 Task: Log work in the project TruTech for the issue 'Implement a new cloud-based customer service platform for a company with omnichannel communication and AI-powered chatbots' spent time as '3w 6d 16h 19m' and remaining time as '4w 1d 12h 36m' and clone the issue. Now add the issue to the epic 'Incident Response Planning'.
Action: Mouse moved to (1107, 393)
Screenshot: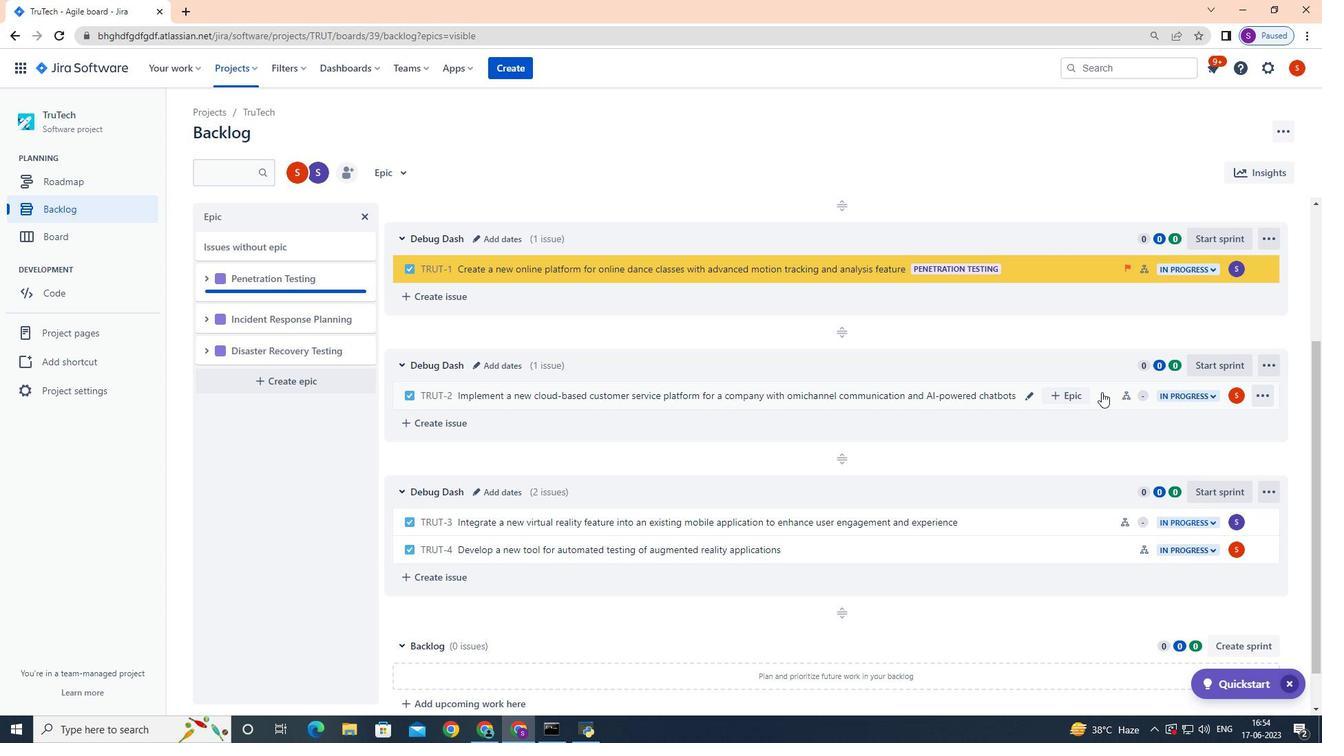 
Action: Mouse pressed left at (1107, 393)
Screenshot: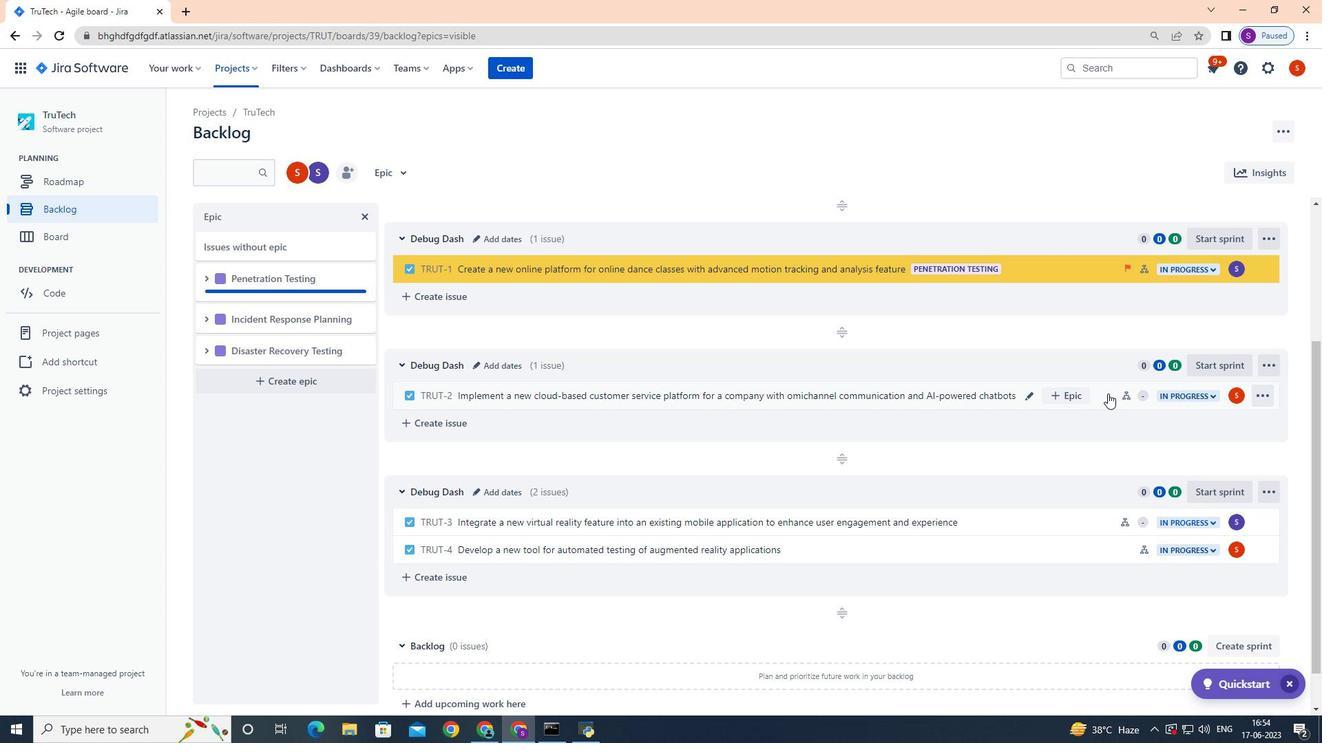 
Action: Mouse moved to (1262, 212)
Screenshot: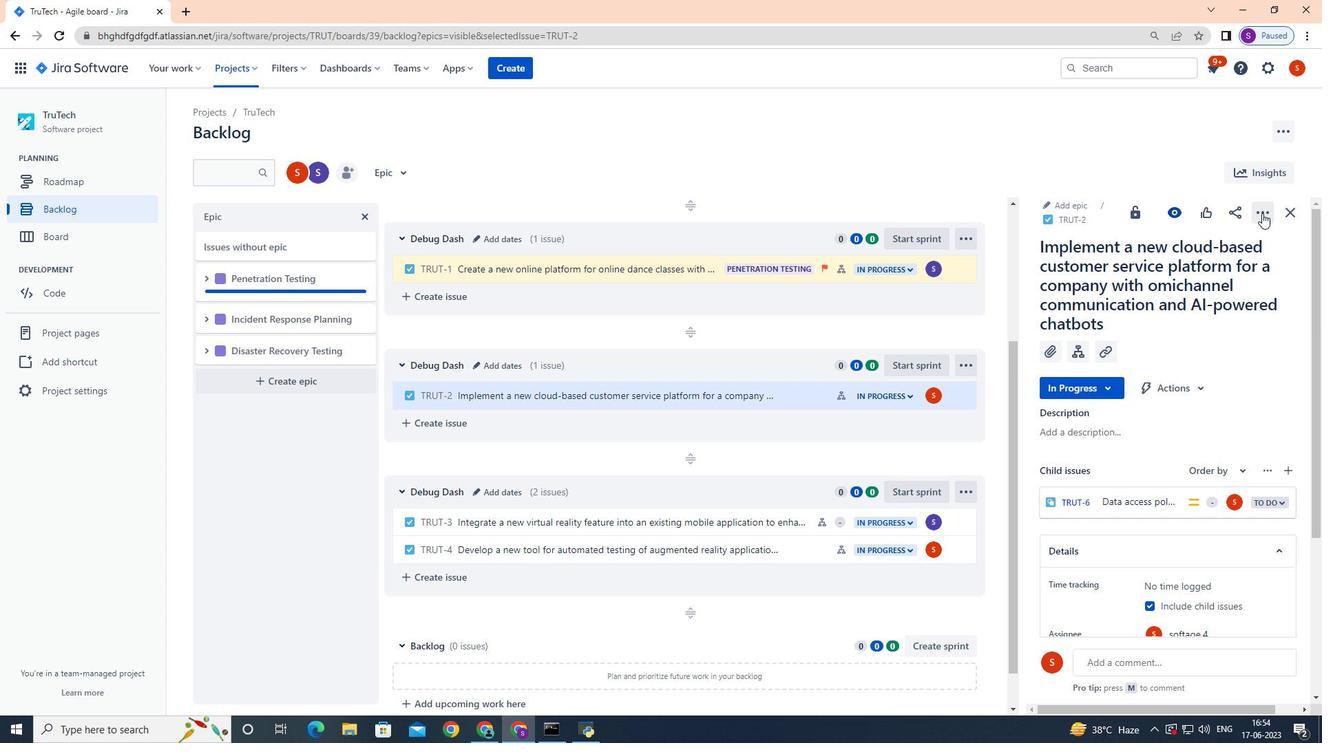 
Action: Mouse pressed left at (1262, 212)
Screenshot: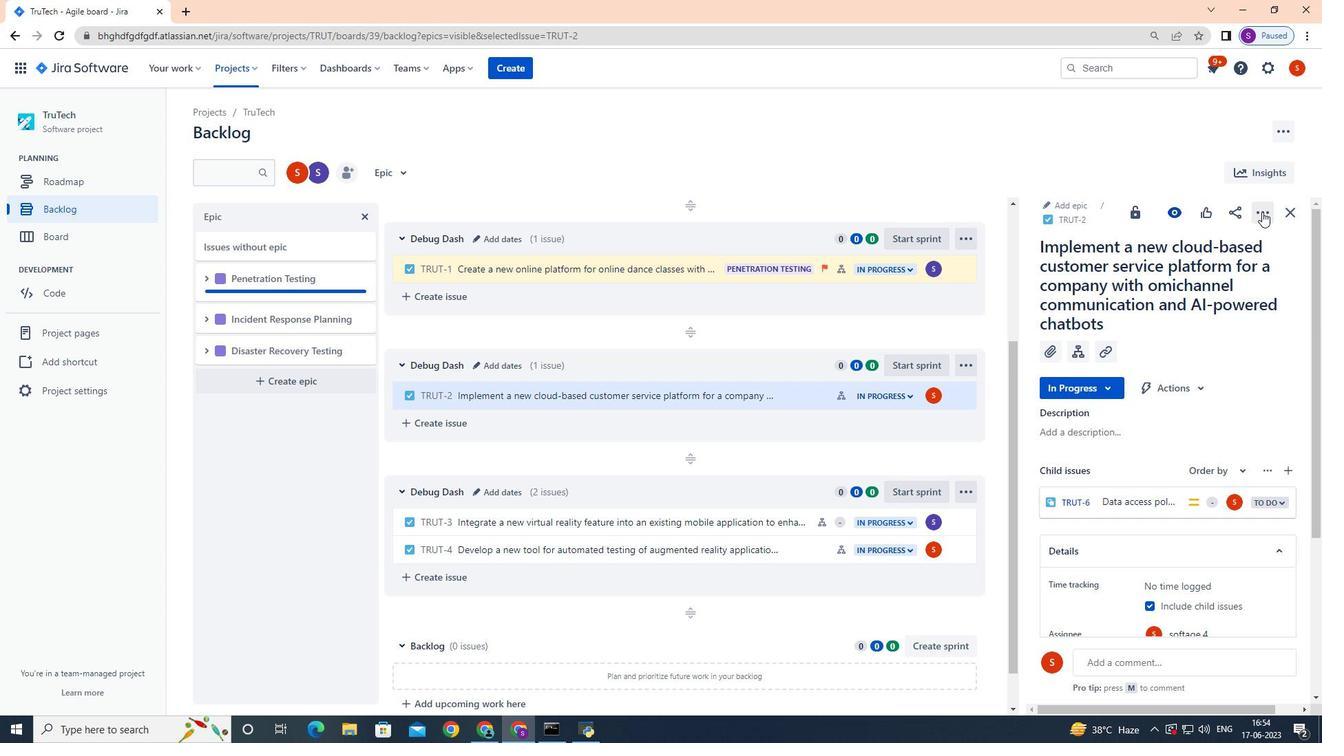 
Action: Mouse moved to (1217, 249)
Screenshot: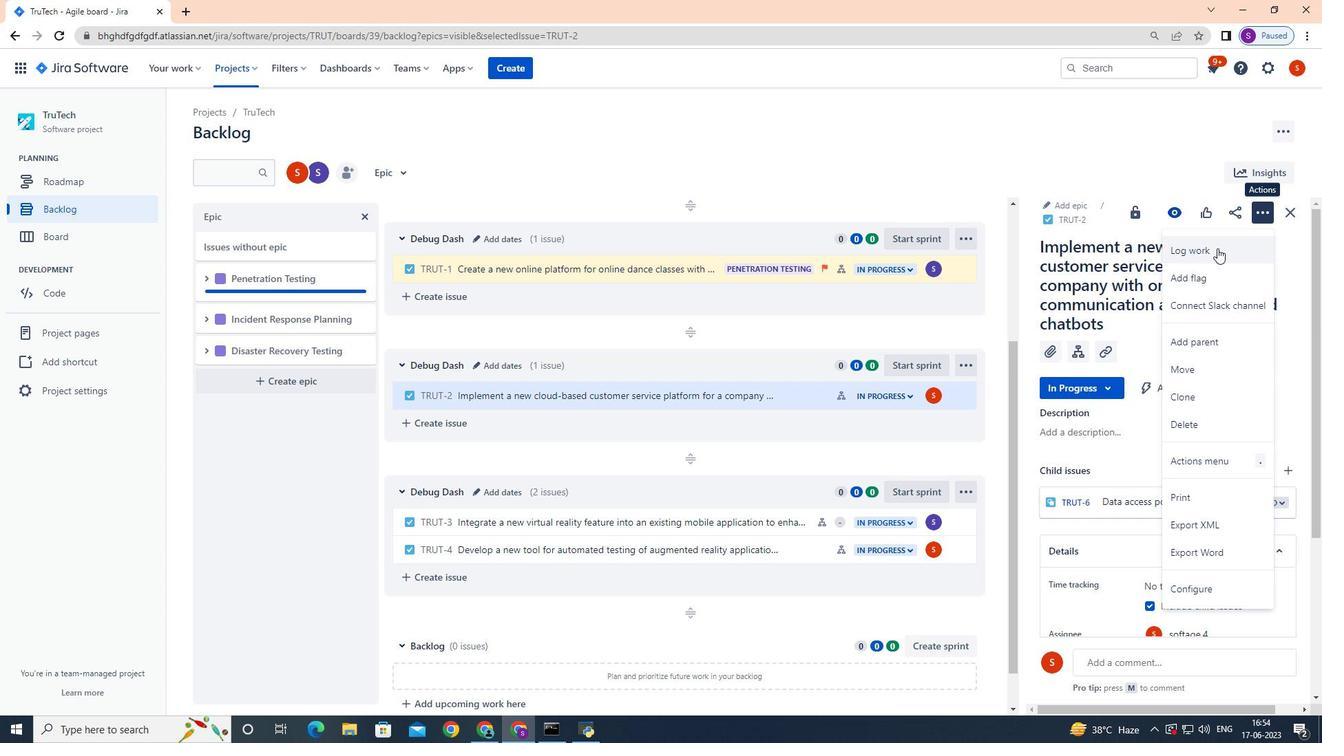 
Action: Mouse pressed left at (1217, 249)
Screenshot: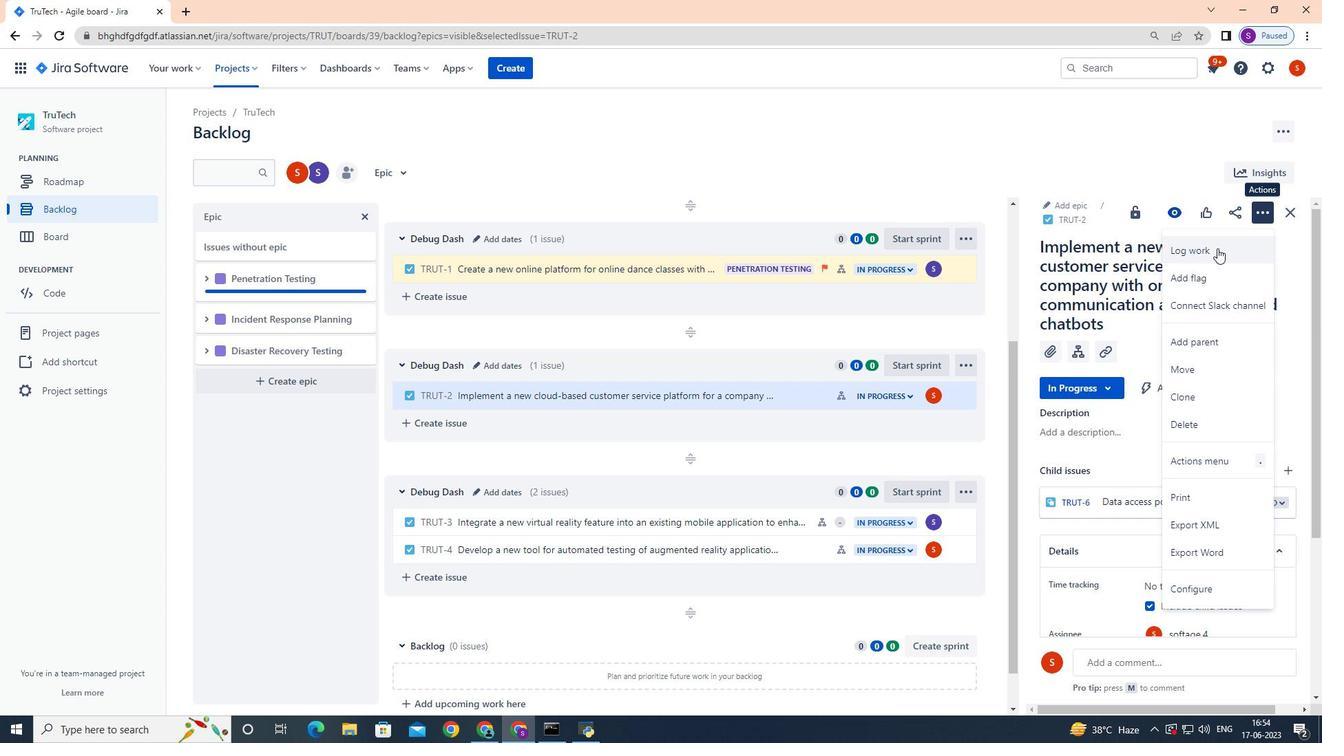 
Action: Mouse moved to (1216, 249)
Screenshot: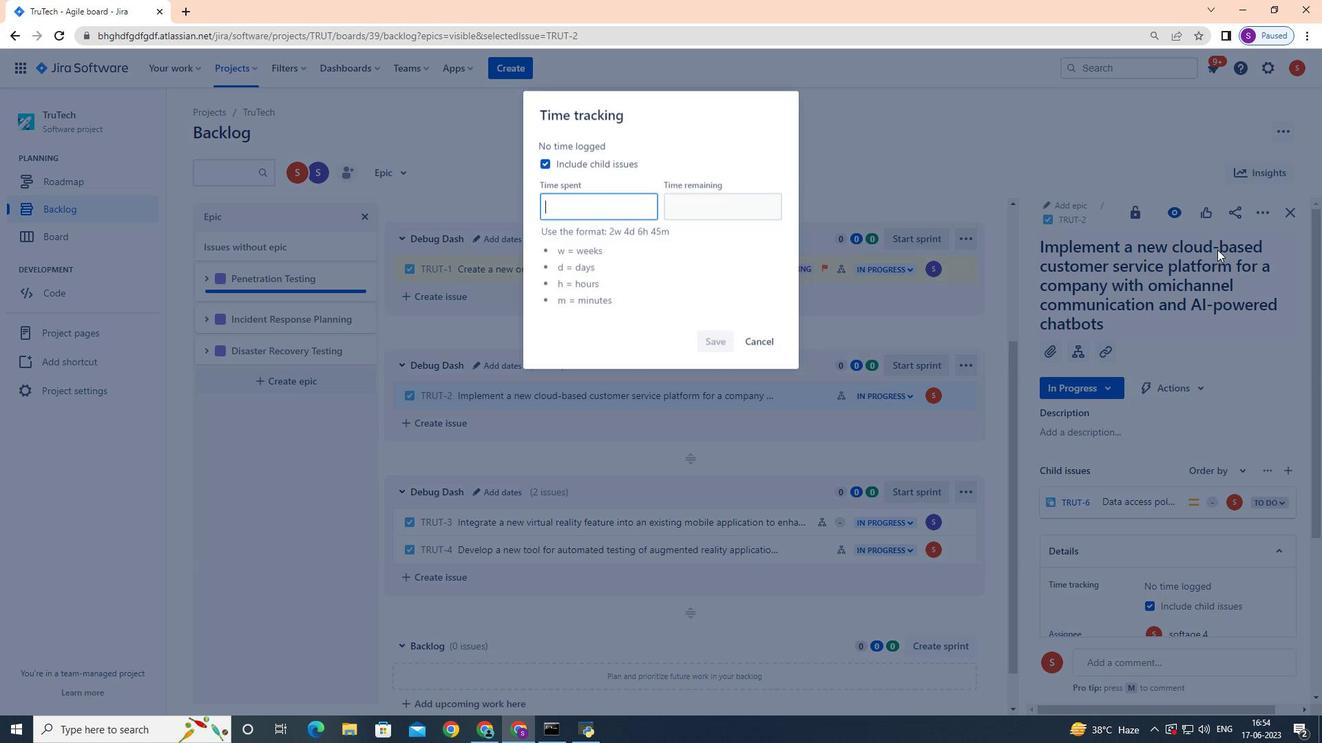 
Action: Key pressed 3w<Key.space>6d<Key.space>16h<Key.space>19m
Screenshot: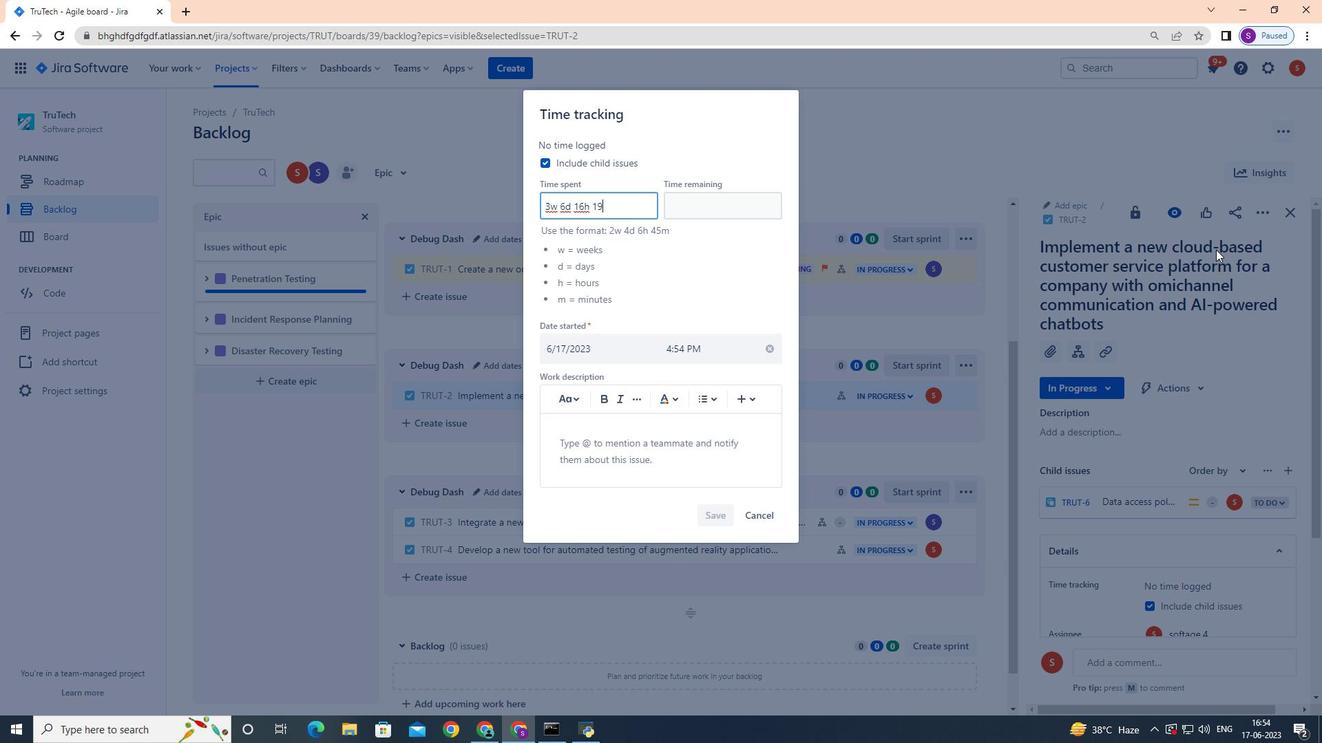 
Action: Mouse moved to (706, 202)
Screenshot: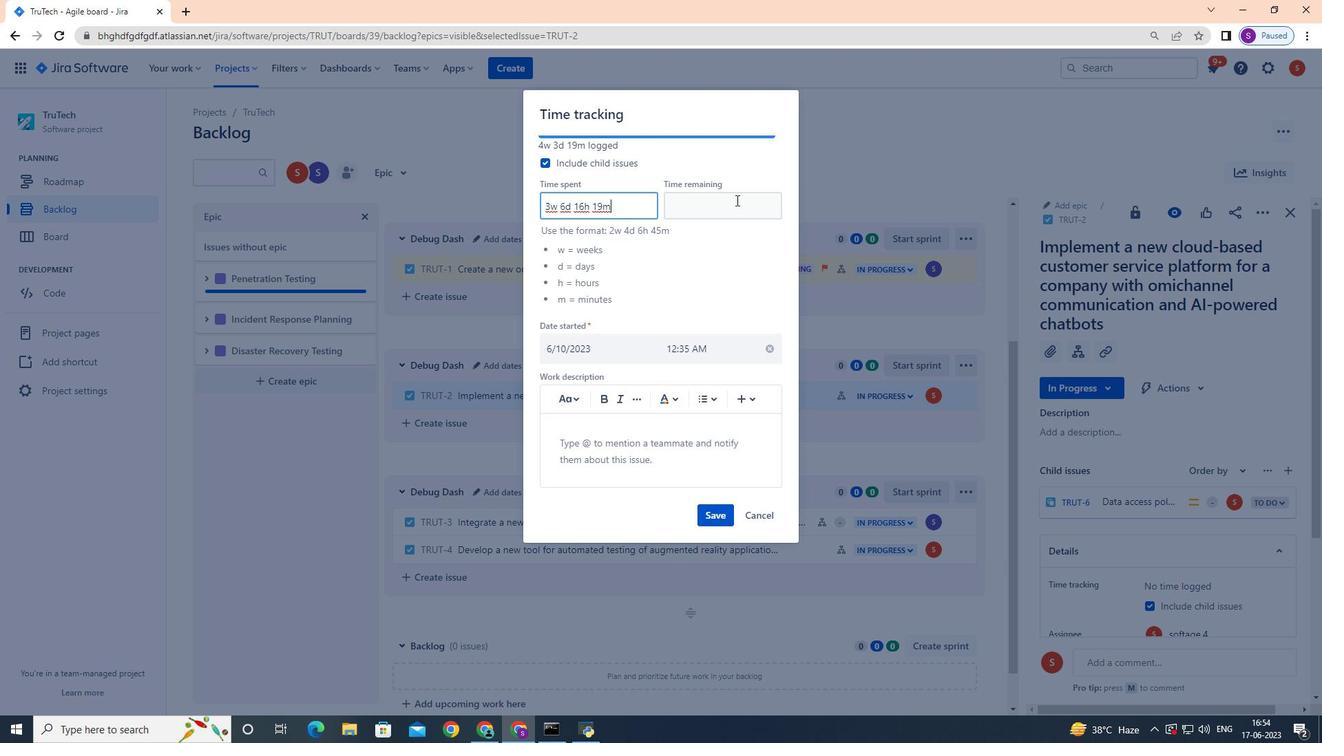
Action: Mouse pressed left at (706, 202)
Screenshot: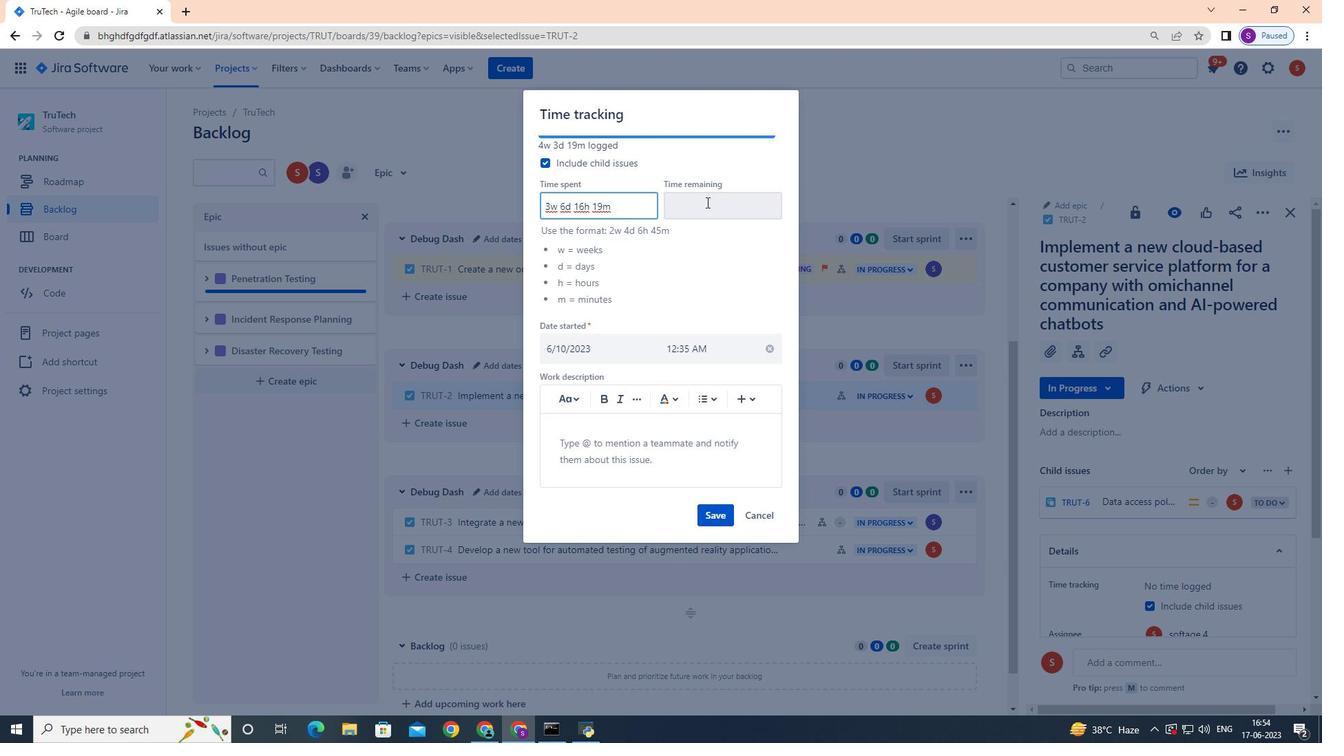 
Action: Key pressed 4w<Key.space>1d<Key.space>12h<Key.space>36m
Screenshot: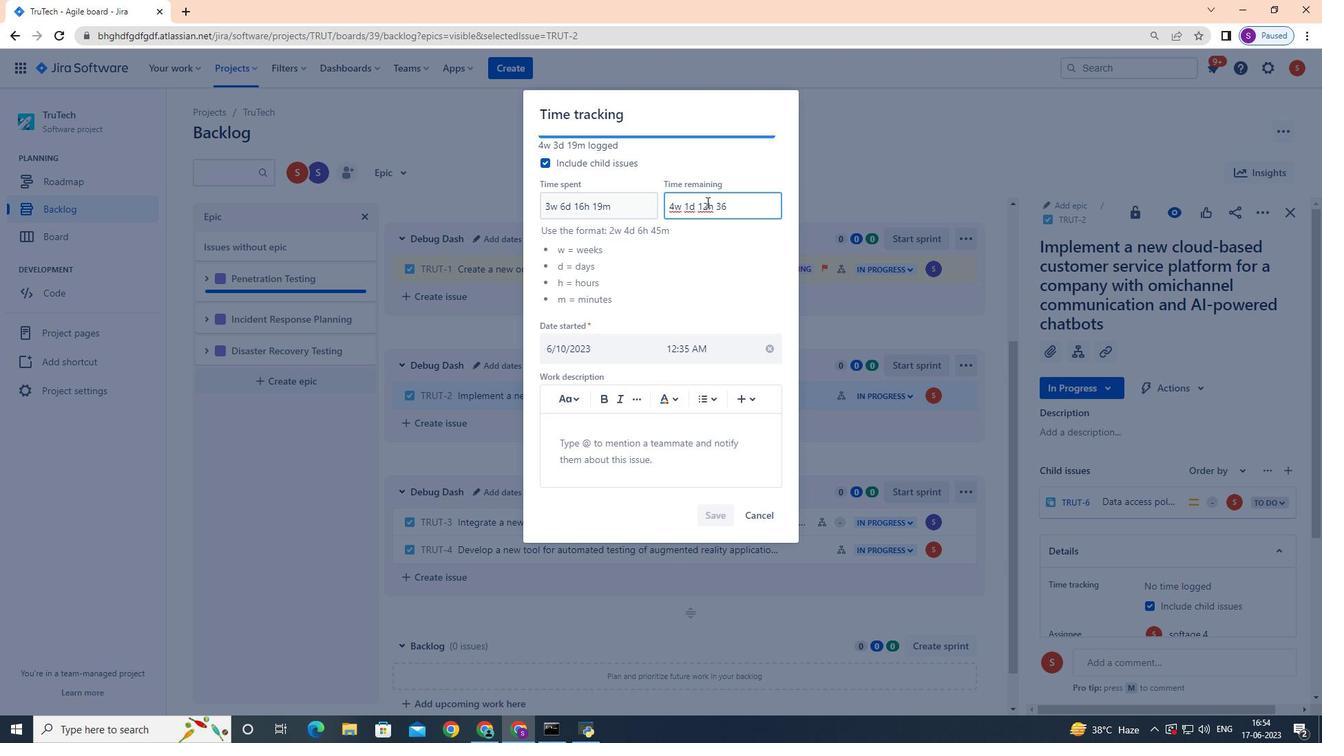 
Action: Mouse moved to (721, 519)
Screenshot: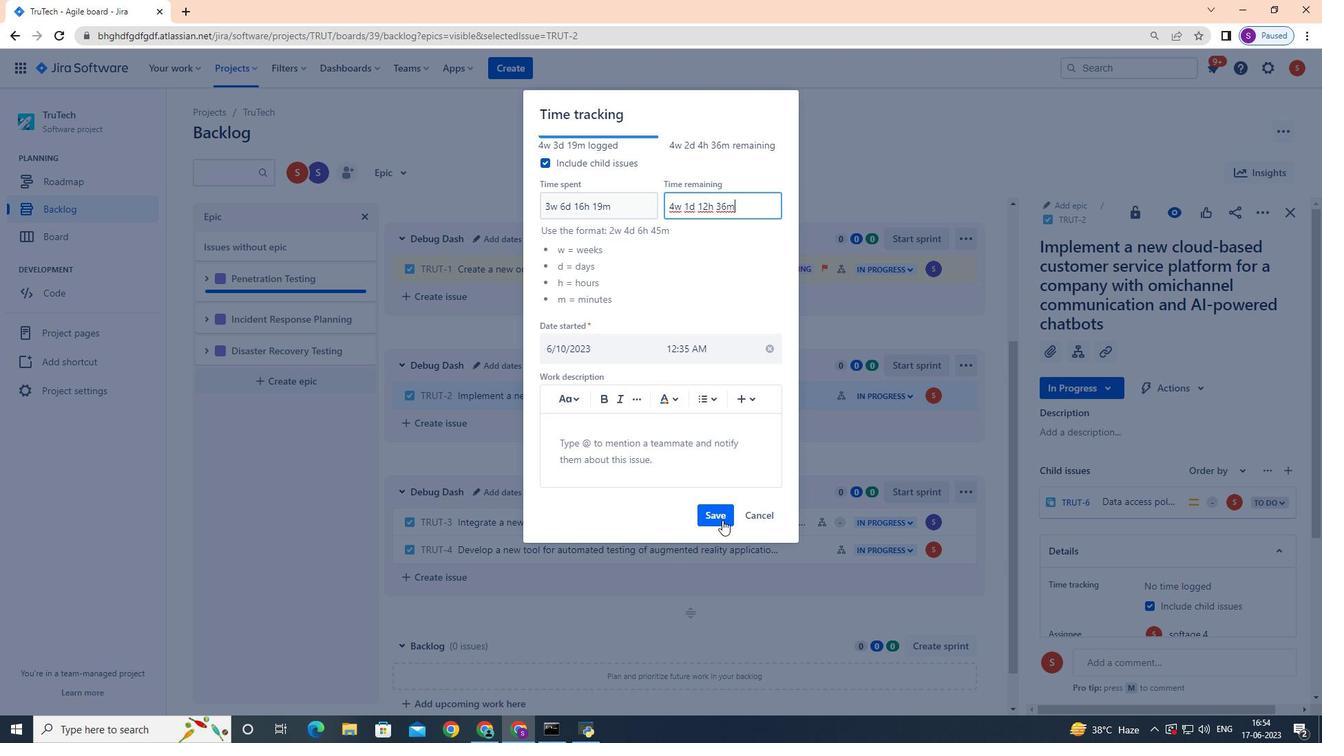 
Action: Mouse pressed left at (721, 519)
Screenshot: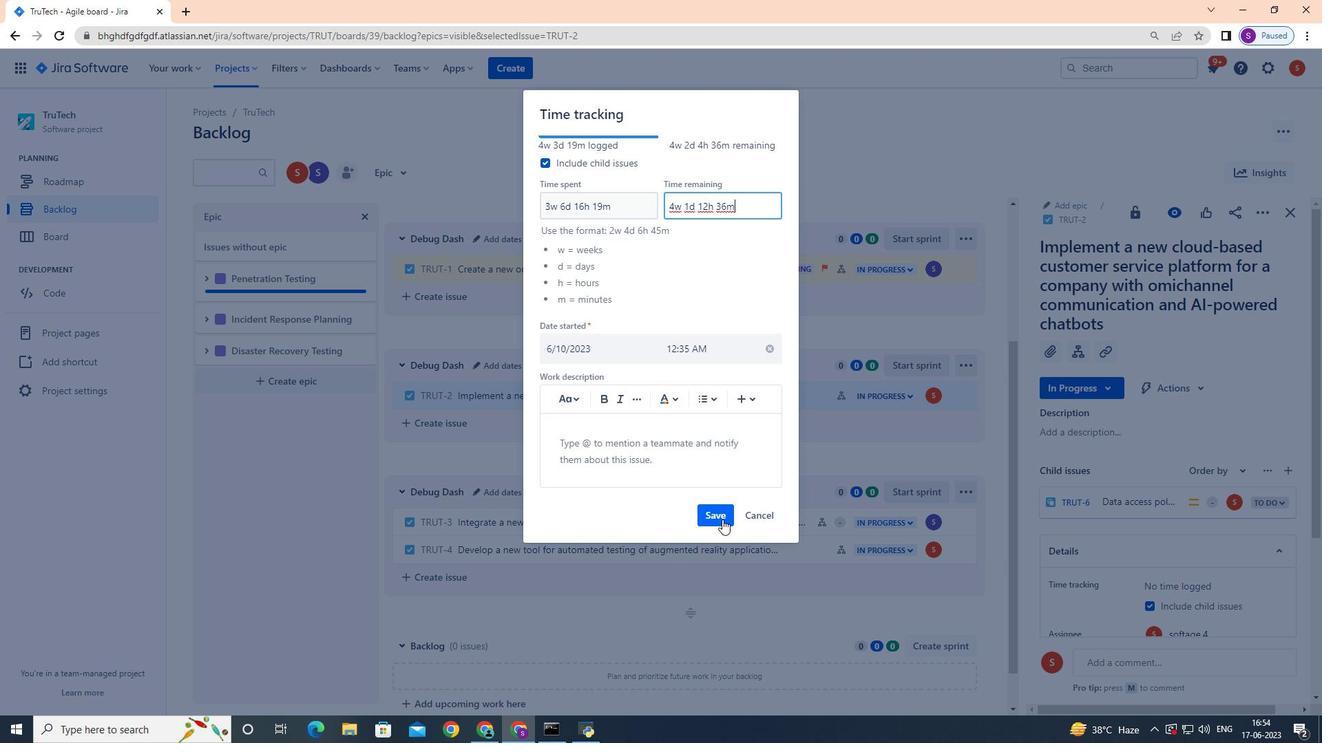 
Action: Mouse moved to (1262, 211)
Screenshot: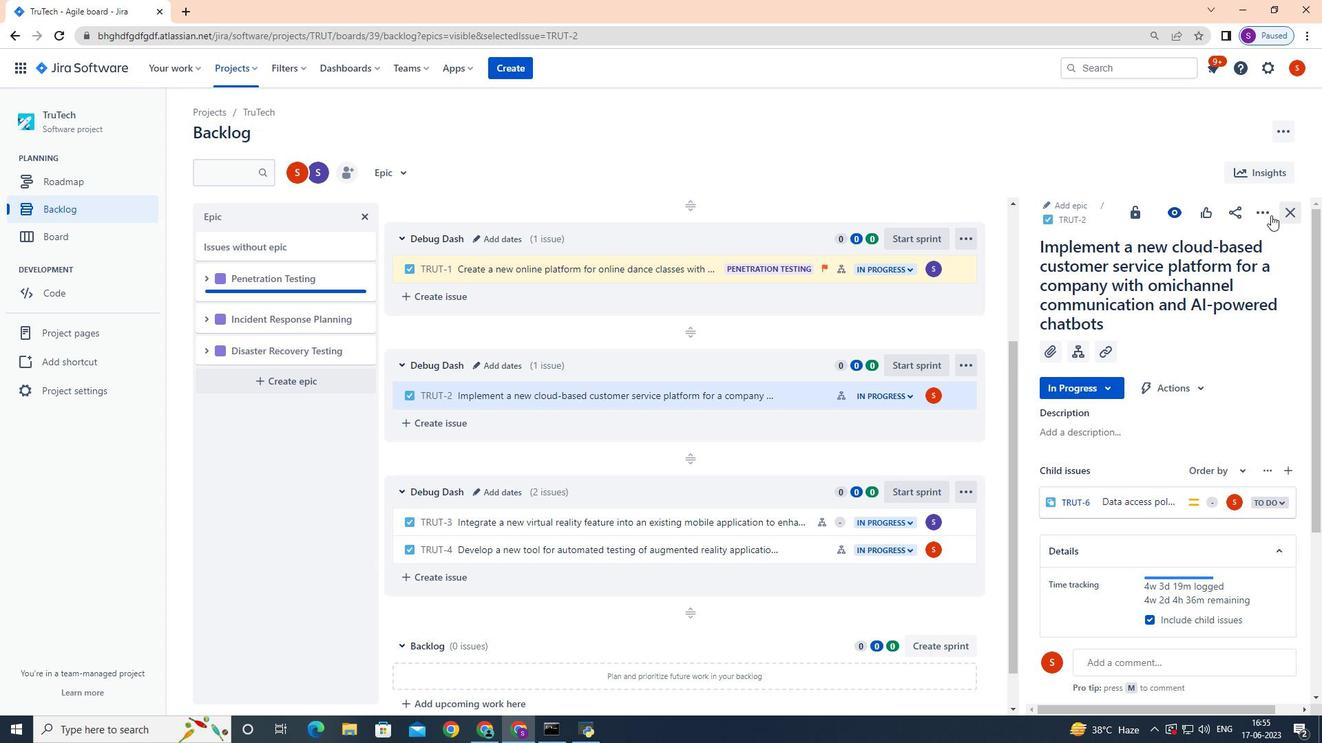 
Action: Mouse pressed left at (1262, 211)
Screenshot: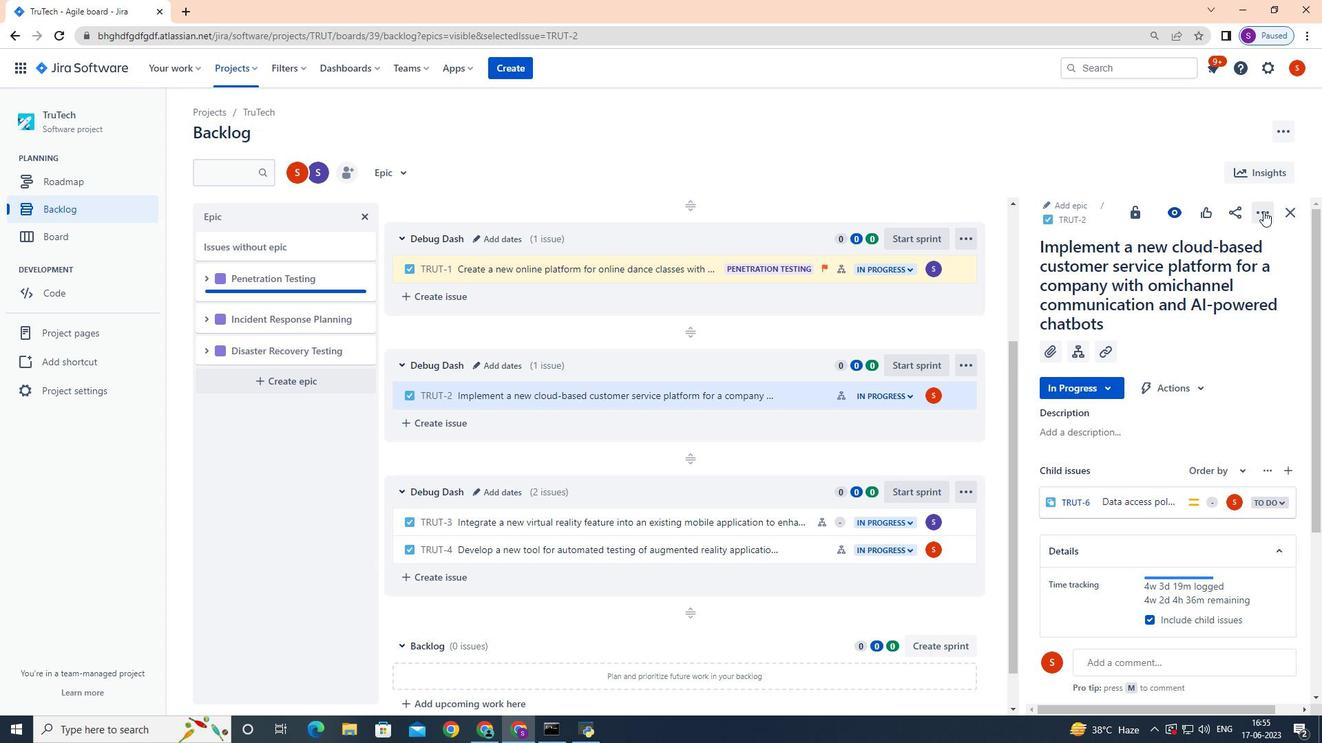 
Action: Mouse moved to (1209, 397)
Screenshot: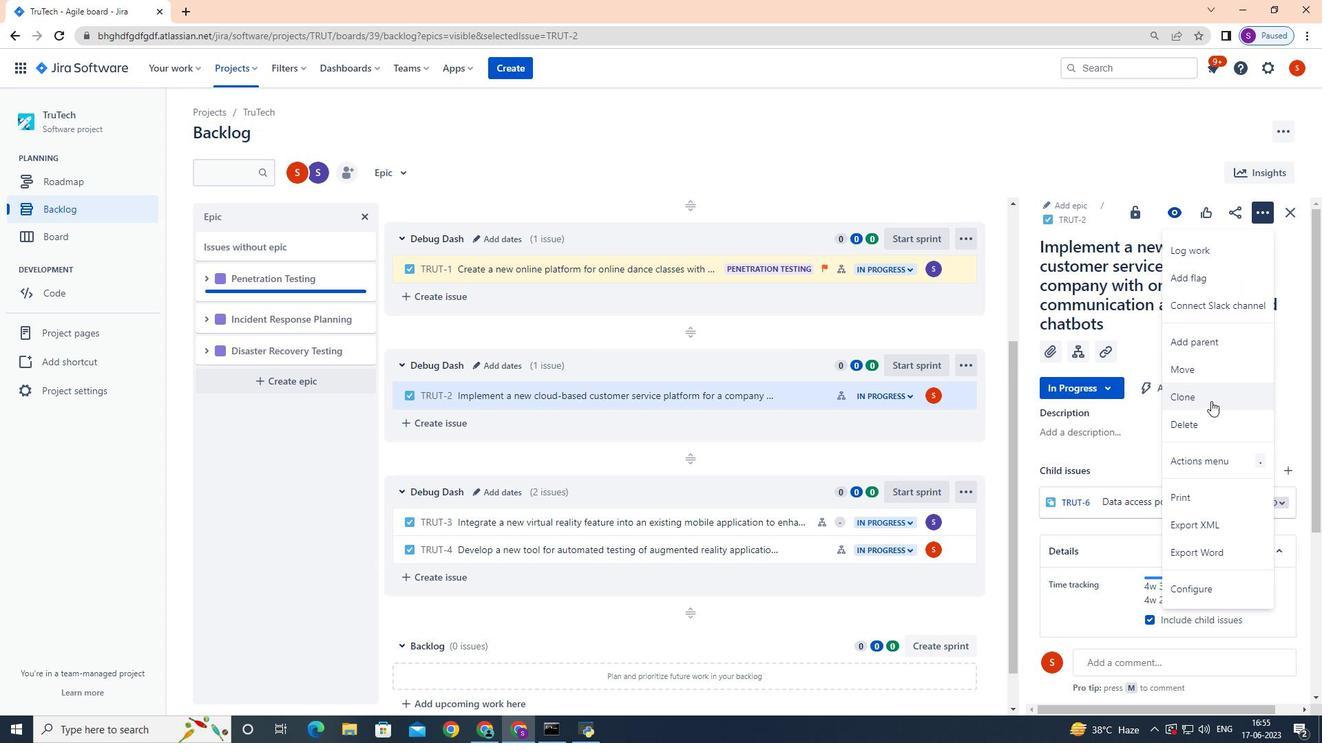 
Action: Mouse pressed left at (1209, 397)
Screenshot: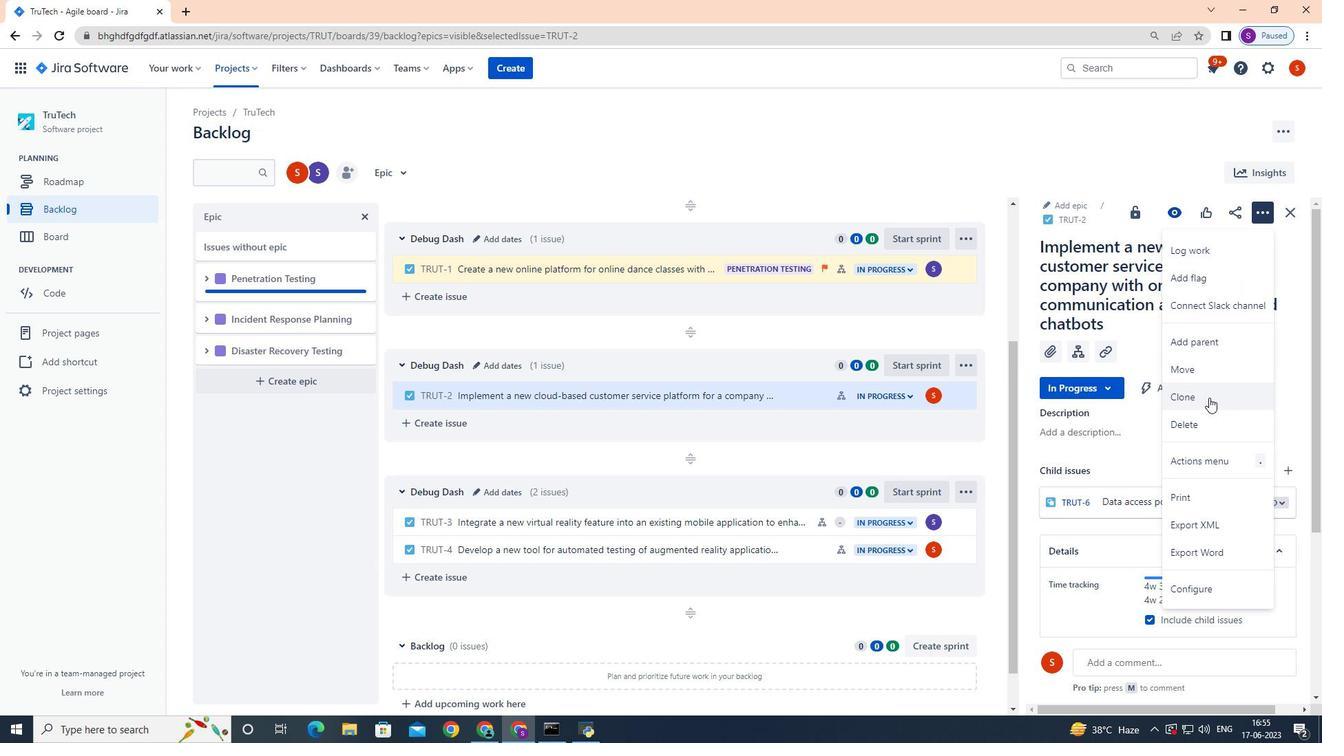 
Action: Mouse moved to (751, 290)
Screenshot: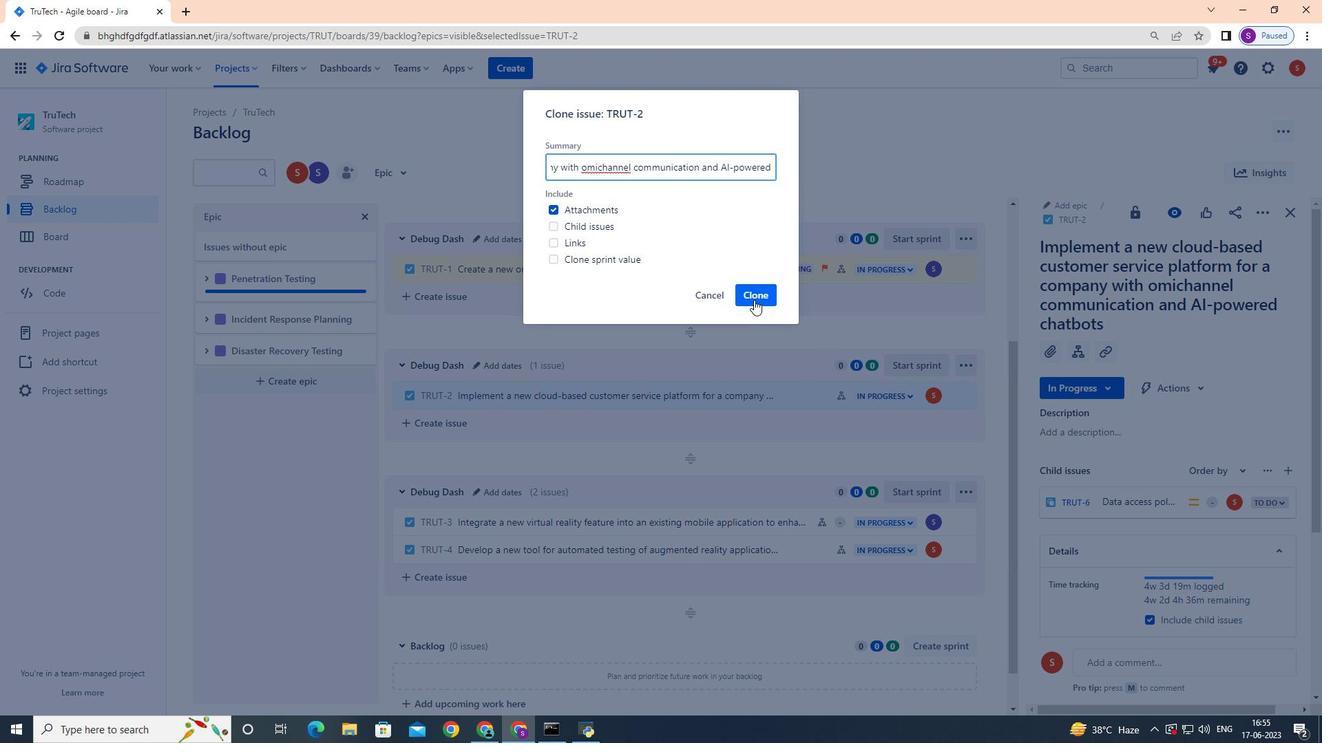 
Action: Mouse pressed left at (751, 290)
Screenshot: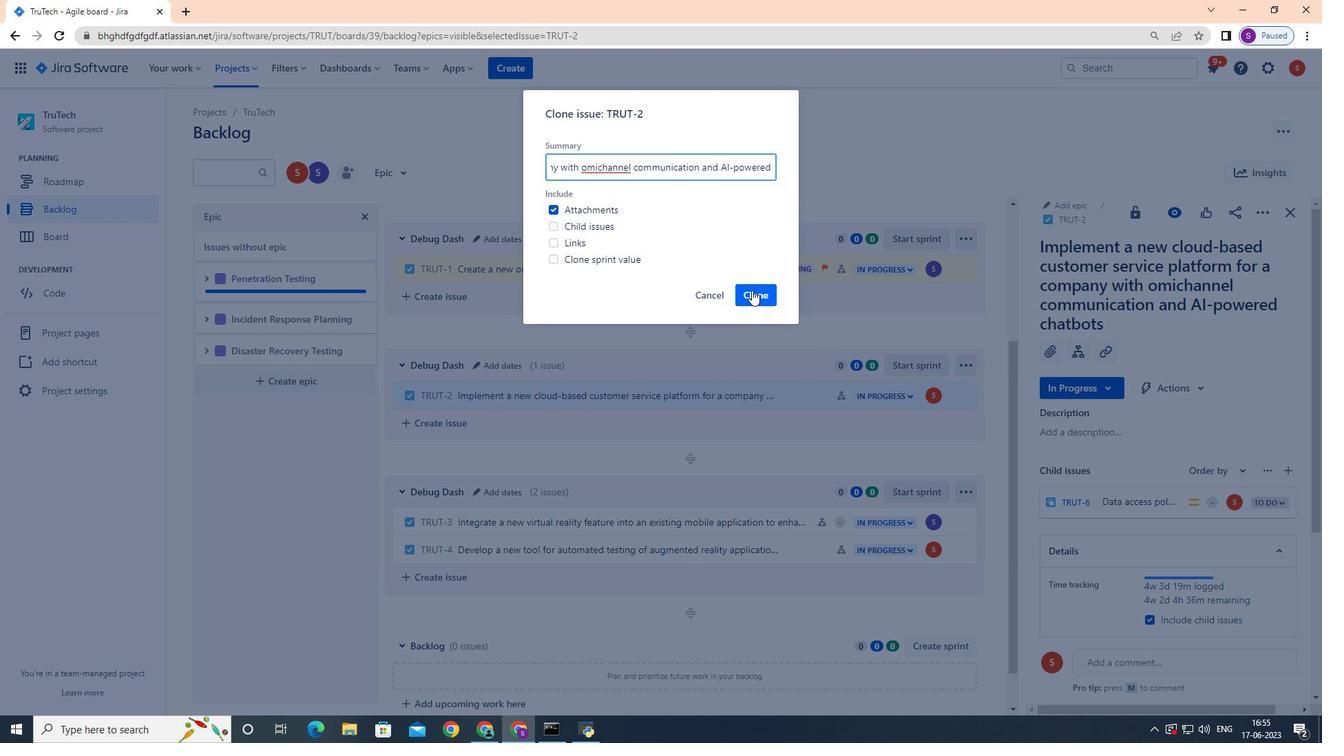
Action: Mouse moved to (798, 393)
Screenshot: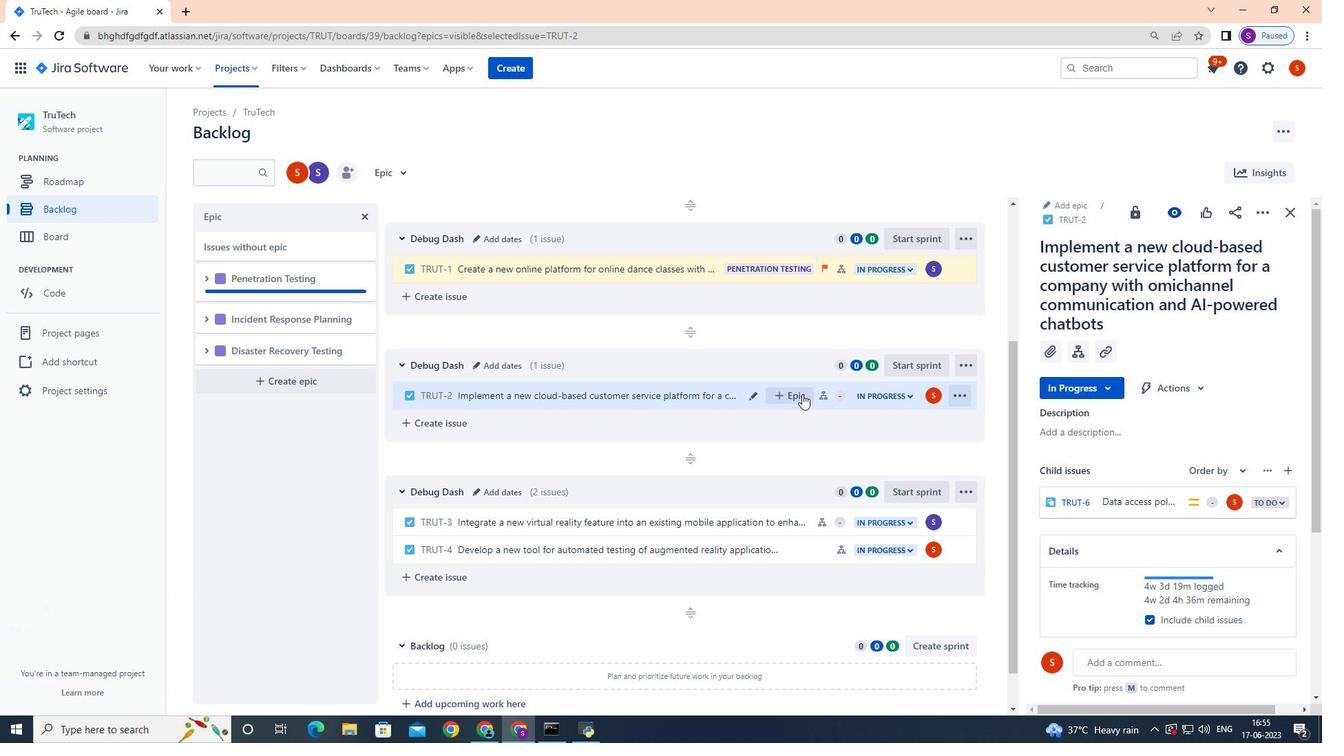 
Action: Mouse pressed left at (798, 393)
Screenshot: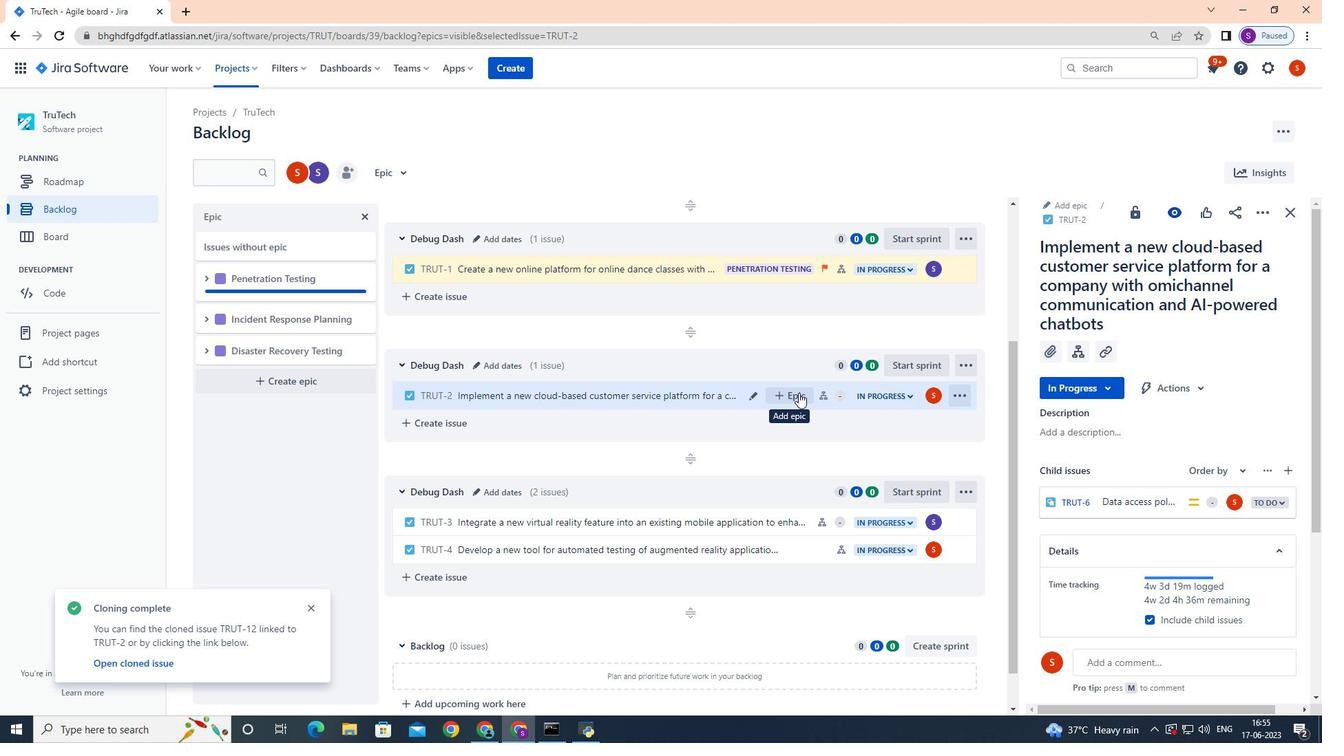 
Action: Mouse moved to (849, 491)
Screenshot: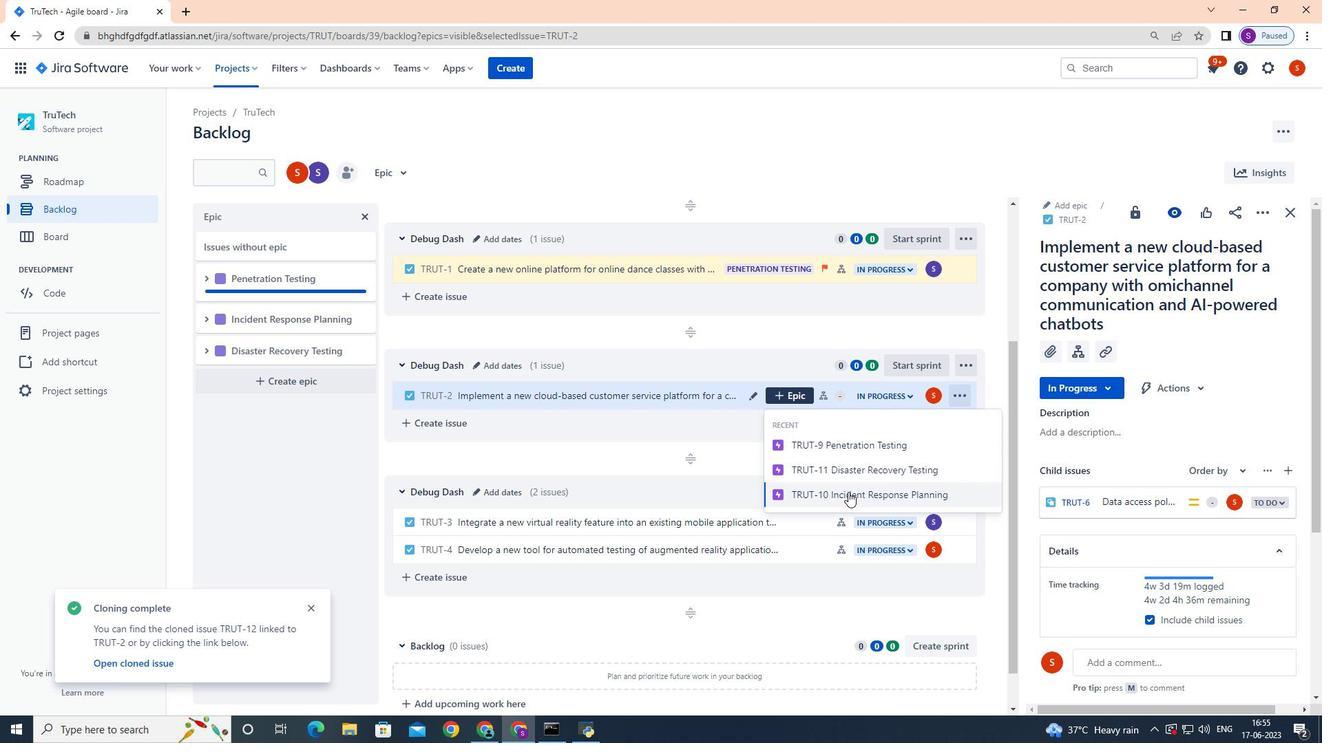 
Action: Mouse pressed left at (849, 491)
Screenshot: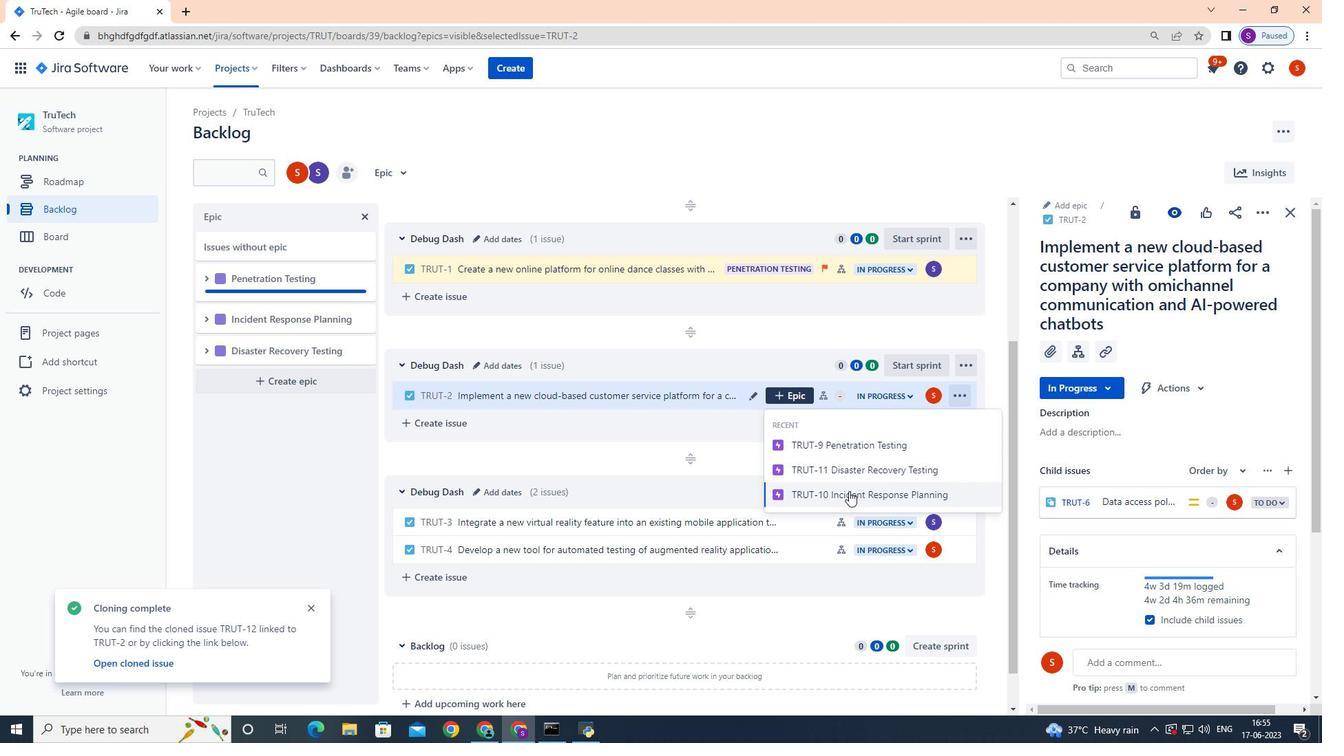 
